 Task: Select the option "Any Workspace member" in Board deletion restrictions.
Action: Mouse moved to (139, 174)
Screenshot: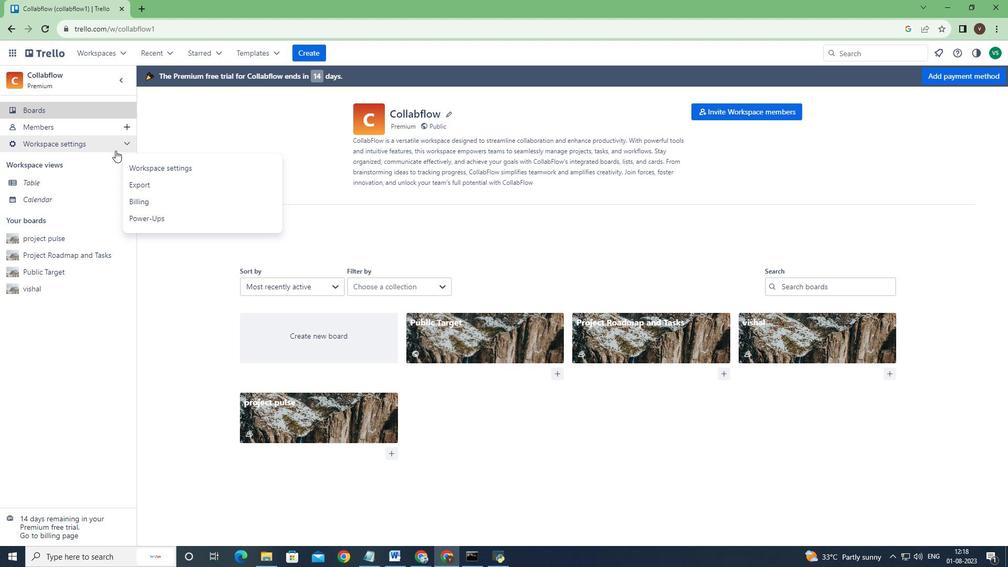 
Action: Mouse pressed left at (139, 174)
Screenshot: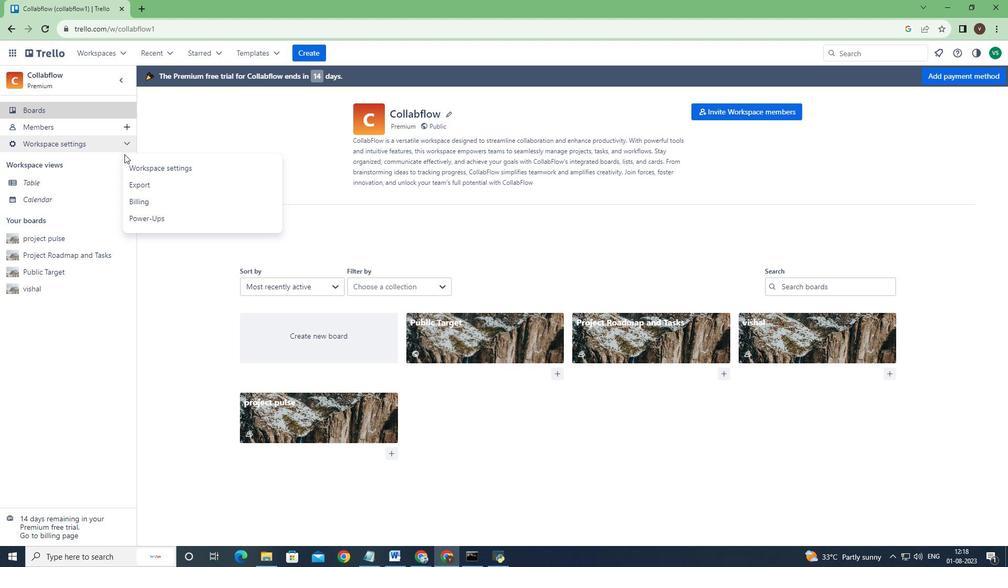 
Action: Mouse moved to (537, 383)
Screenshot: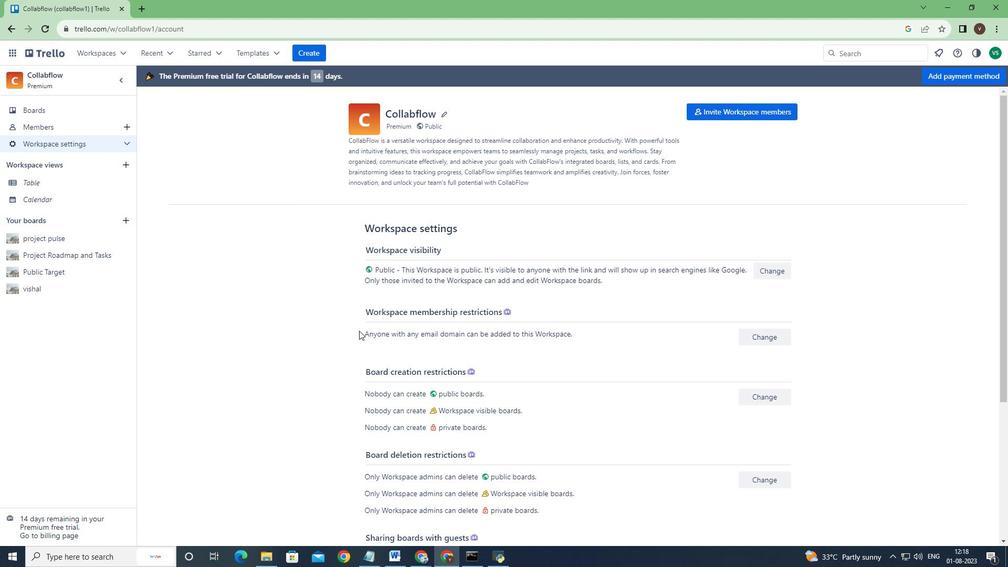 
Action: Mouse scrolled (537, 383) with delta (0, 0)
Screenshot: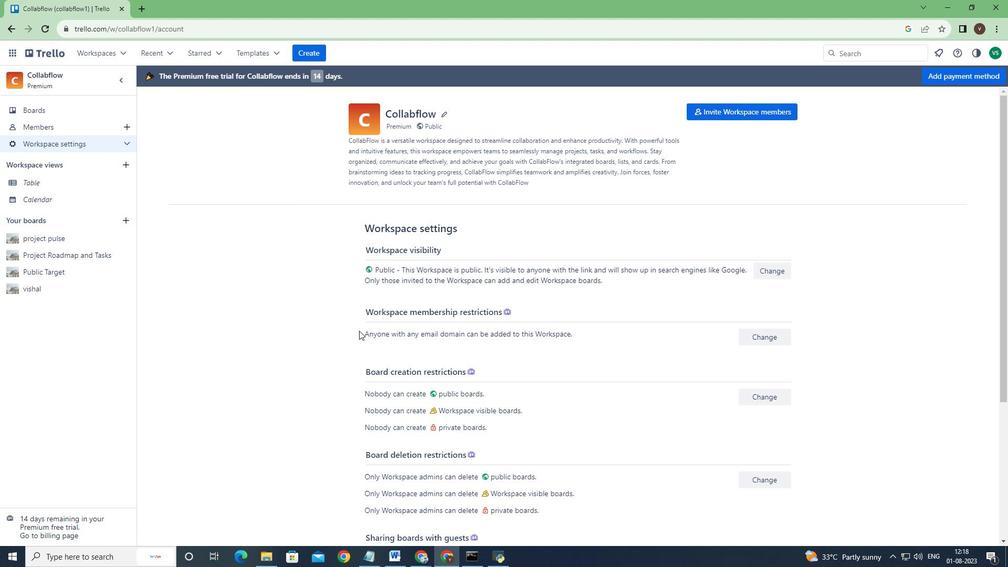 
Action: Mouse moved to (761, 427)
Screenshot: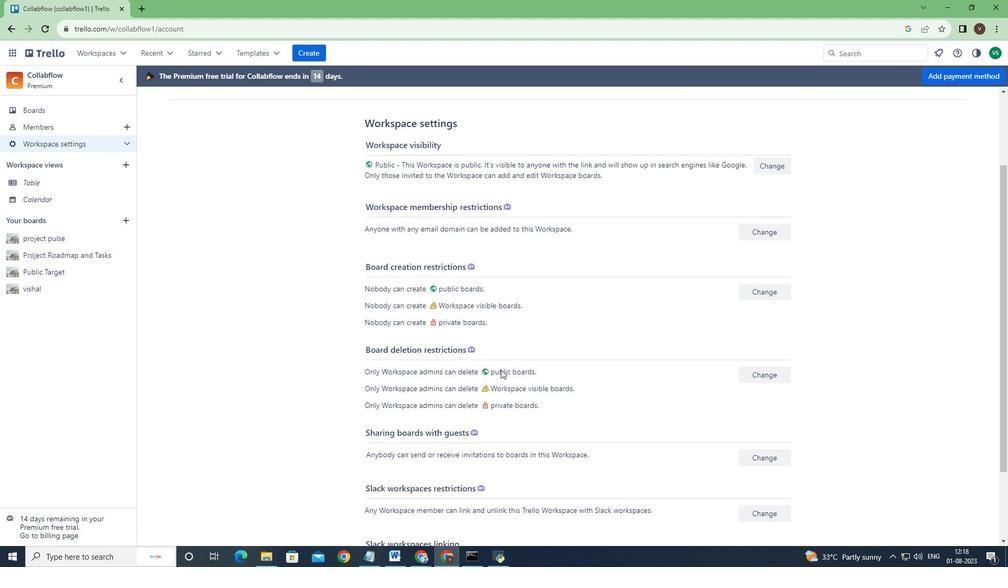 
Action: Mouse pressed left at (761, 427)
Screenshot: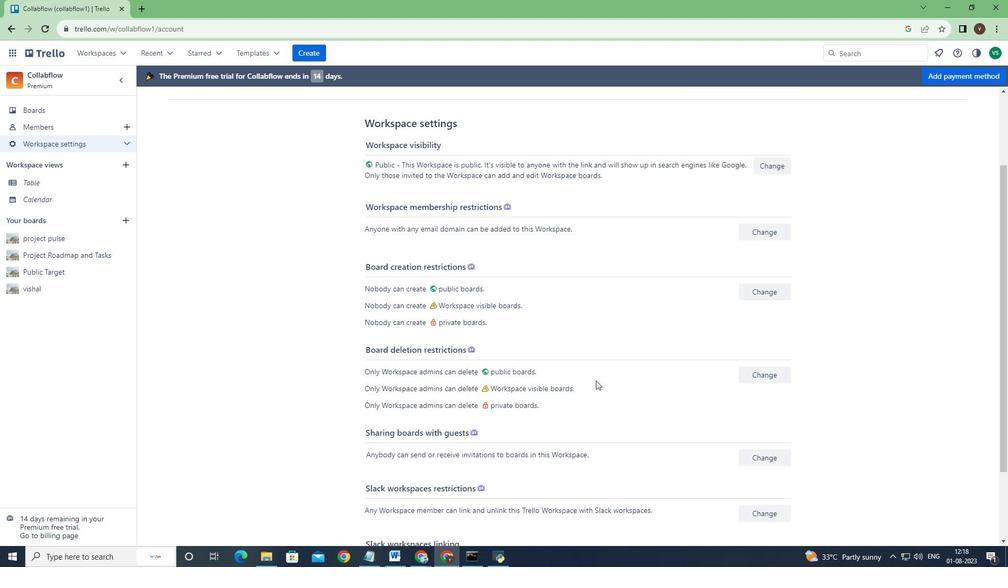
Action: Mouse moved to (89, 143)
Screenshot: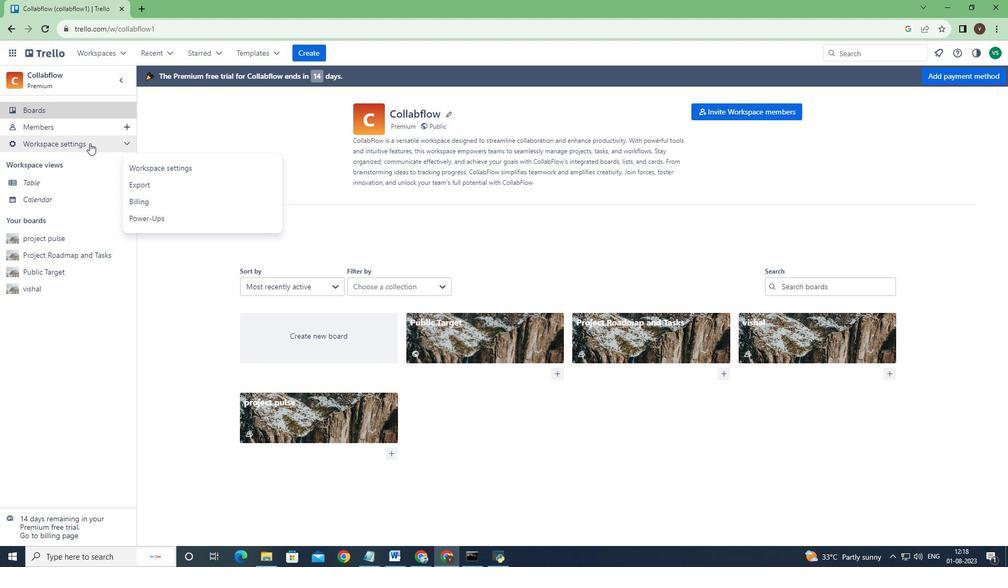 
Action: Mouse pressed left at (89, 143)
Screenshot: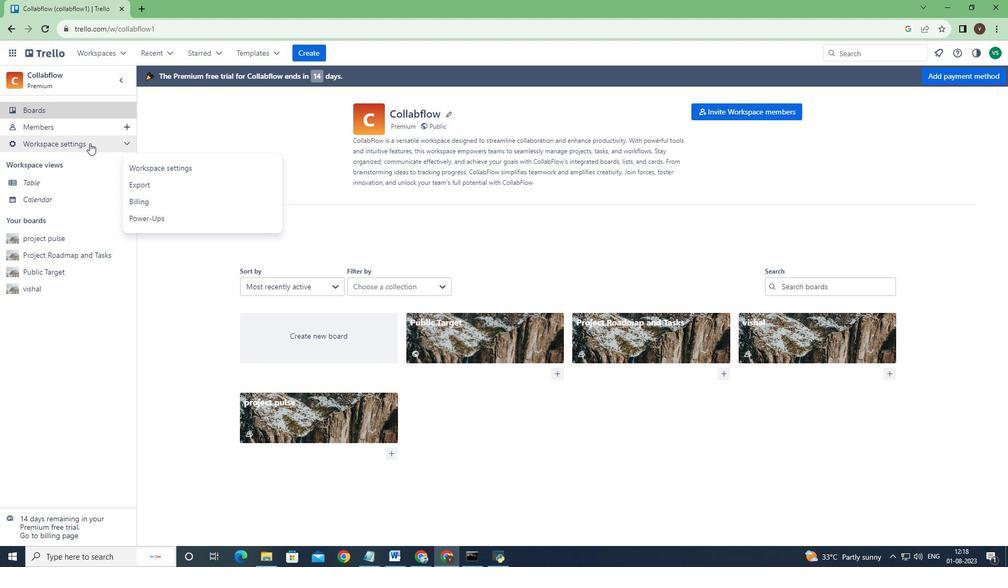 
Action: Mouse moved to (144, 167)
Screenshot: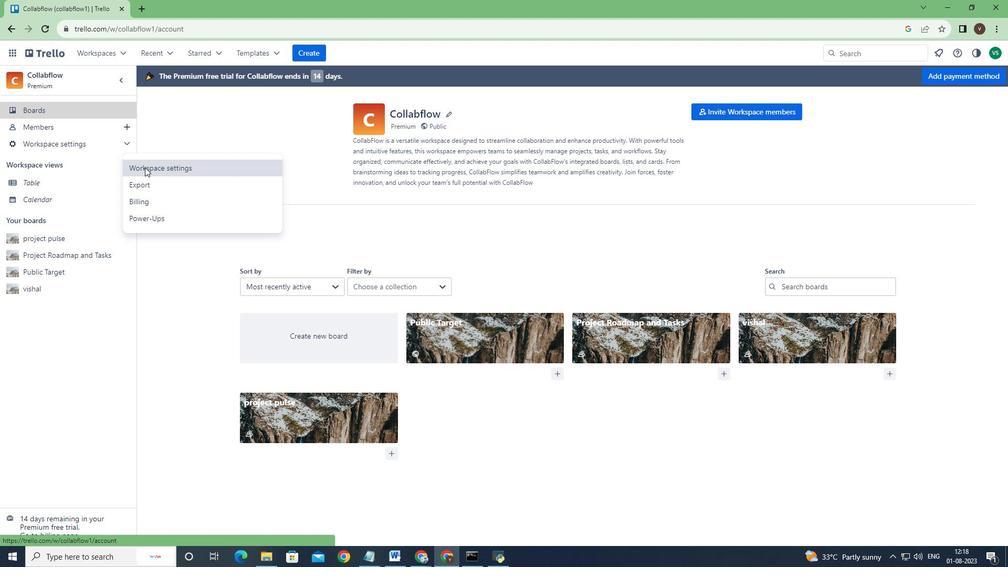
Action: Mouse pressed left at (144, 167)
Screenshot: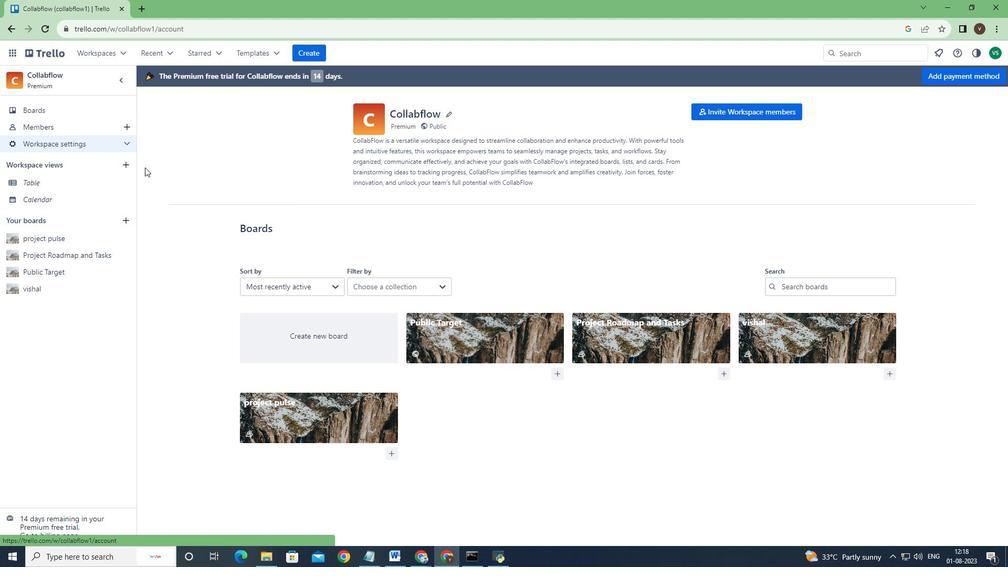 
Action: Mouse moved to (359, 330)
Screenshot: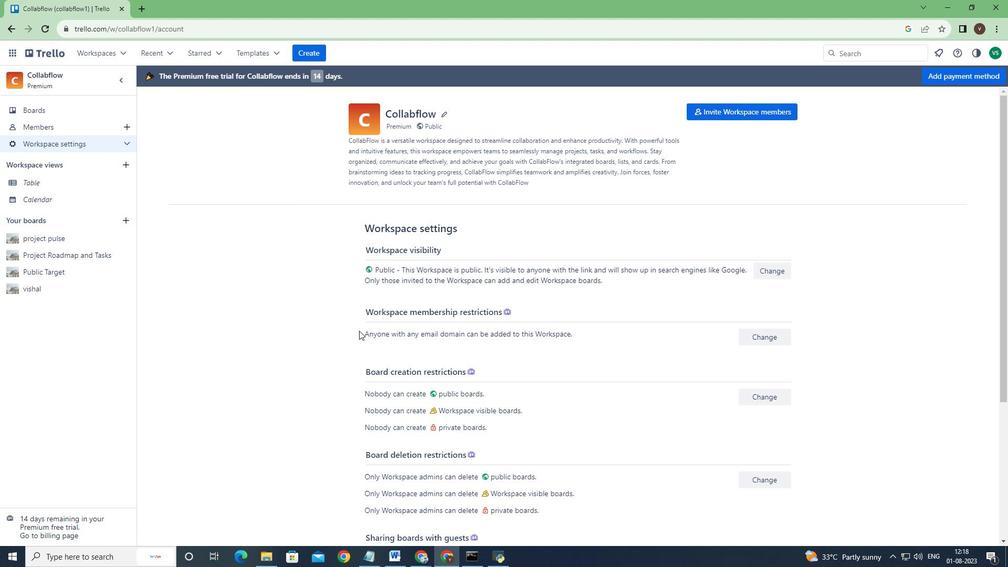 
Action: Mouse scrolled (359, 330) with delta (0, 0)
Screenshot: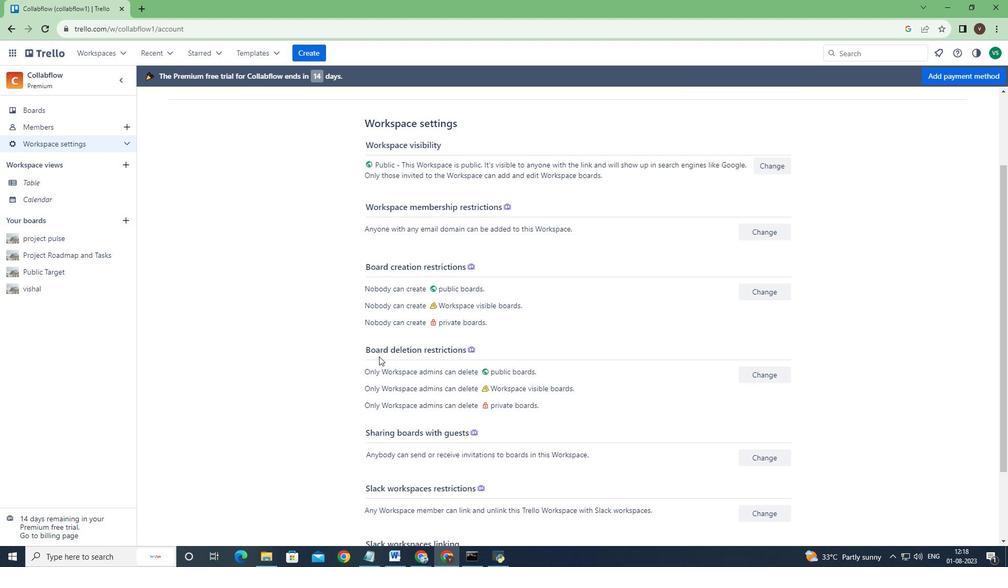 
Action: Mouse scrolled (359, 330) with delta (0, 0)
Screenshot: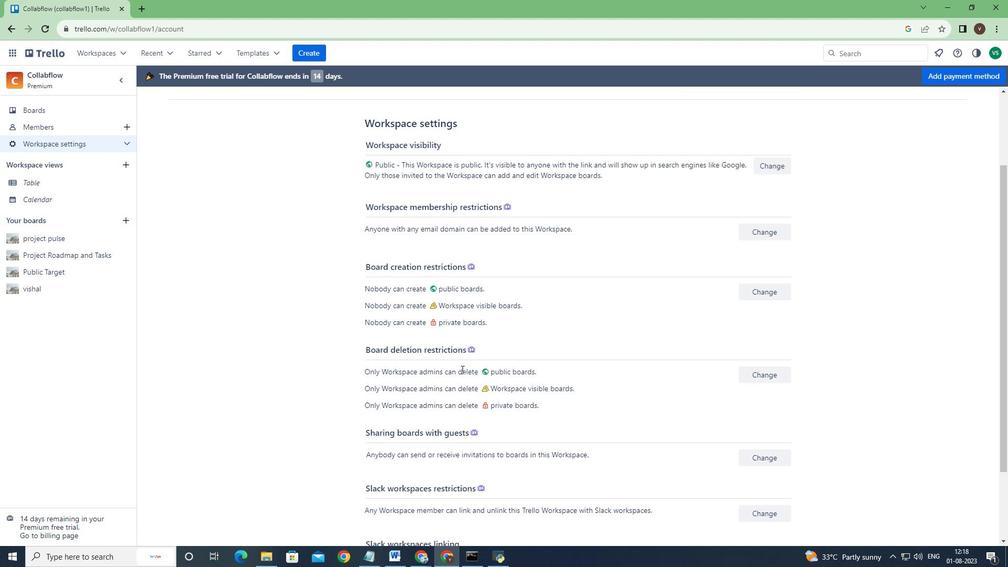 
Action: Mouse moved to (767, 370)
Screenshot: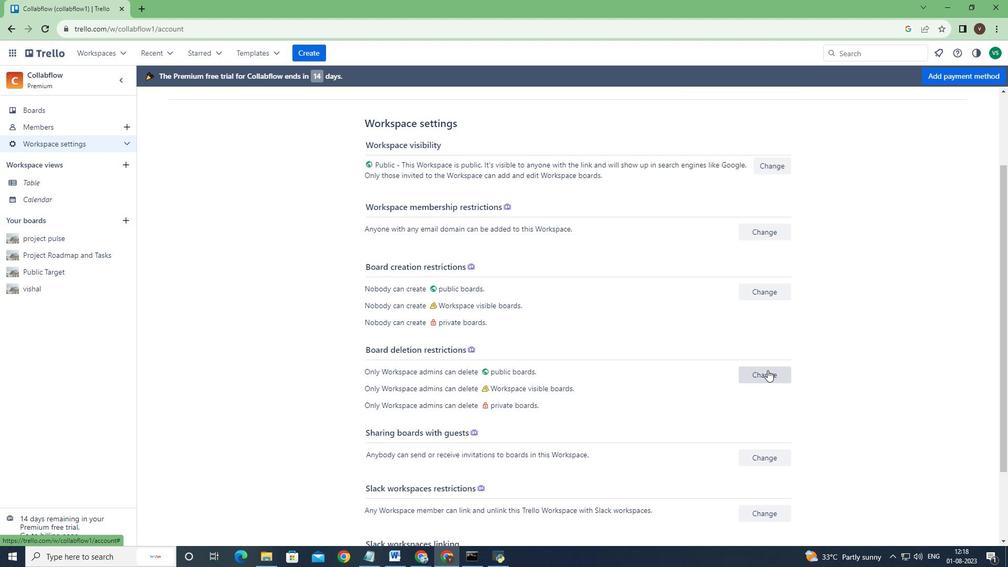 
Action: Mouse pressed left at (767, 370)
Screenshot: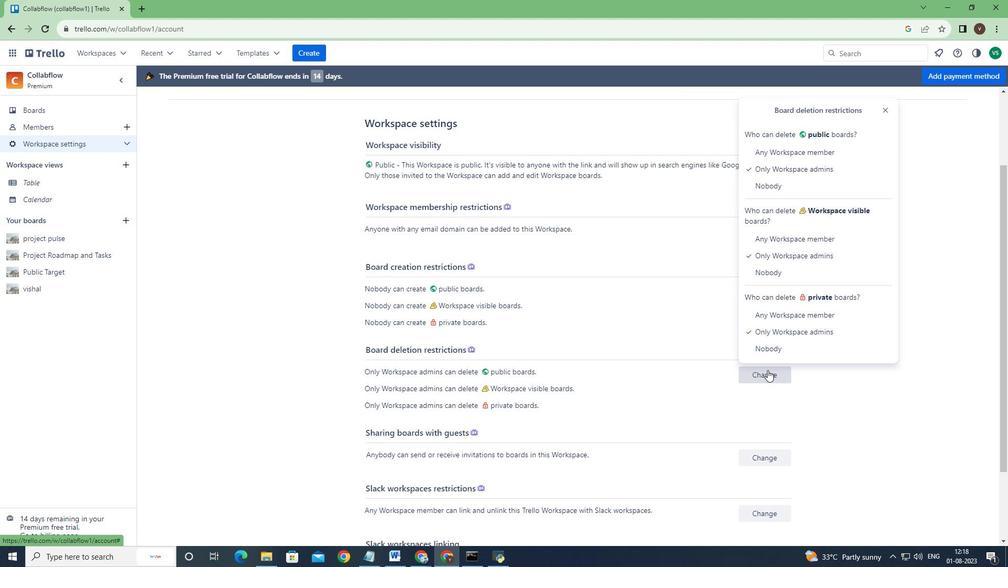 
Action: Mouse moved to (797, 148)
Screenshot: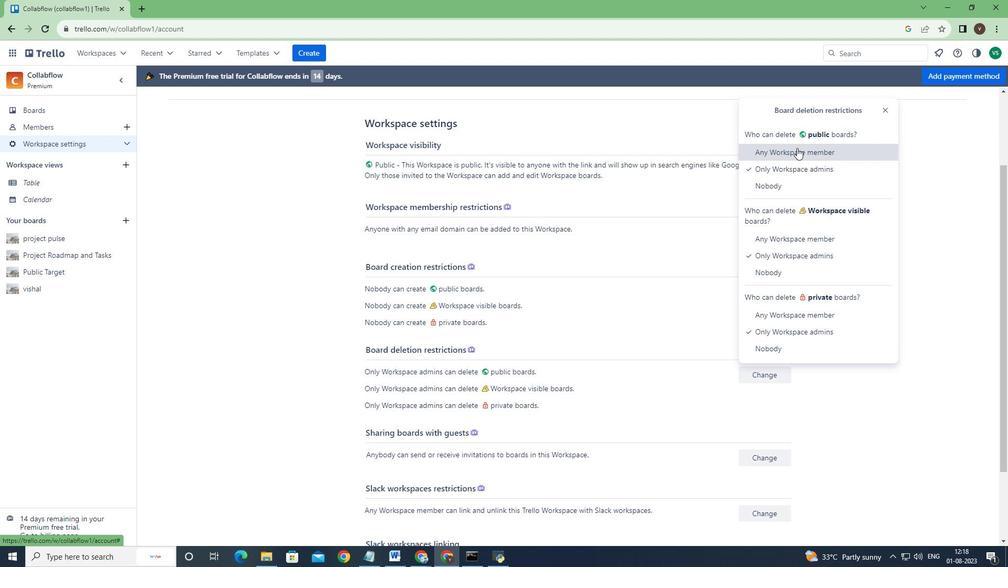 
Action: Mouse pressed left at (797, 148)
Screenshot: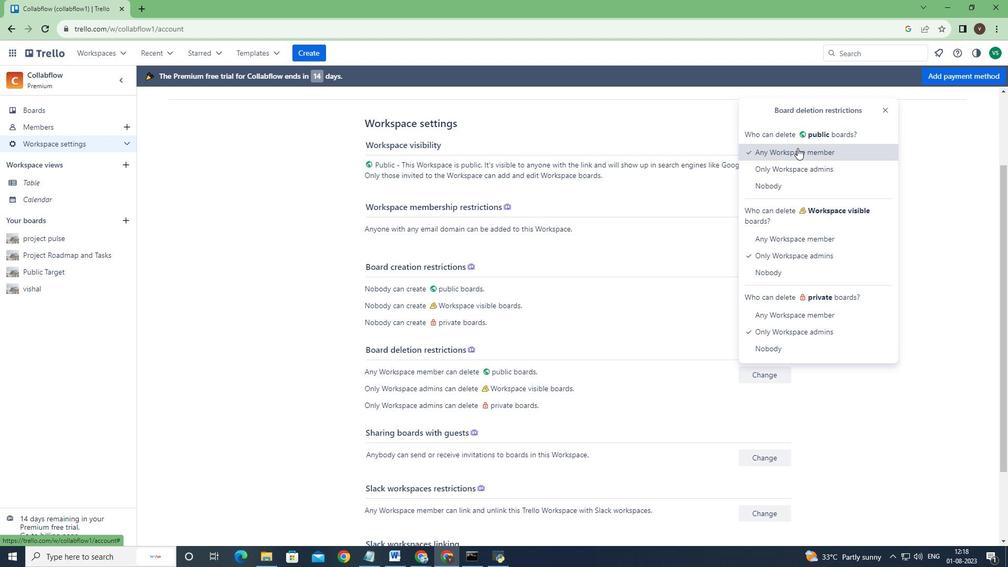 
Action: Mouse moved to (797, 148)
Screenshot: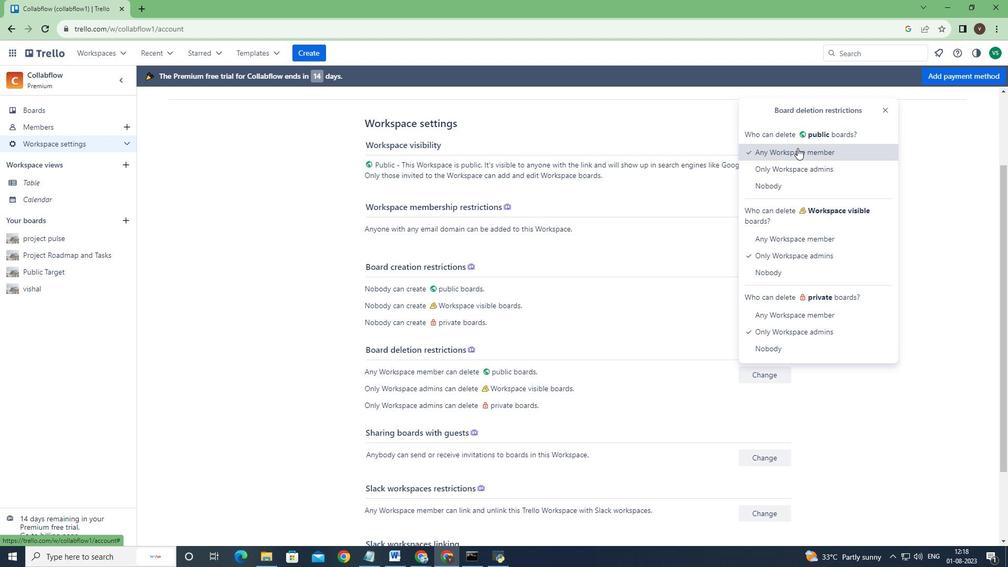 
